 Task: Search stars by the type "Can be sponsored".
Action: Mouse moved to (1126, 103)
Screenshot: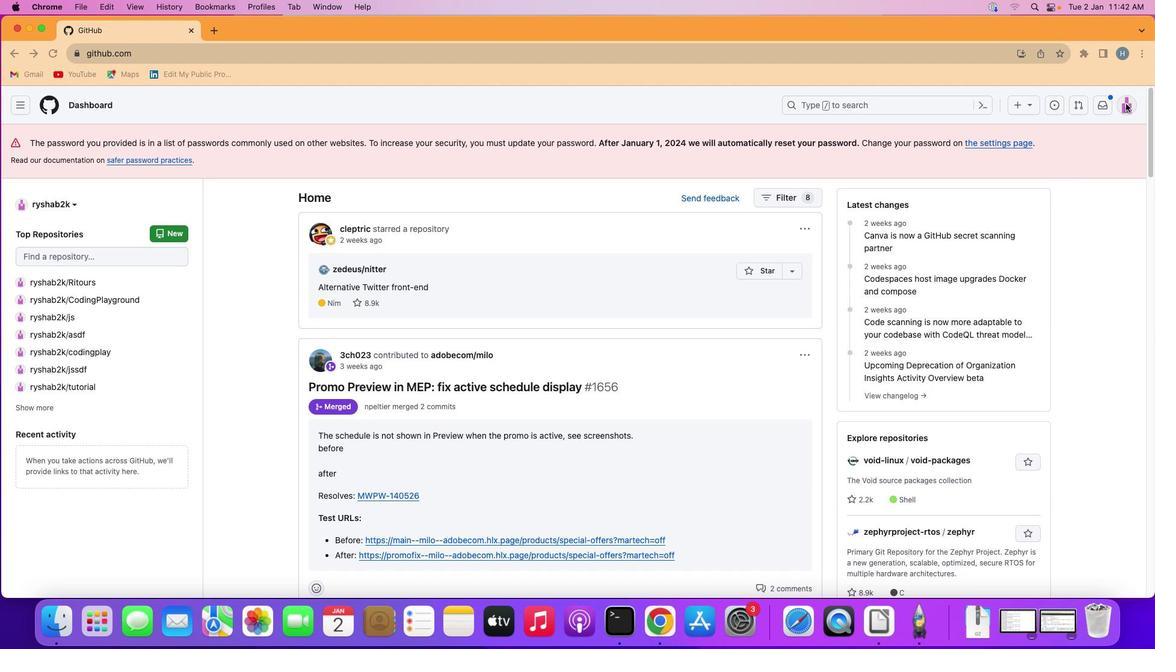 
Action: Mouse pressed left at (1126, 103)
Screenshot: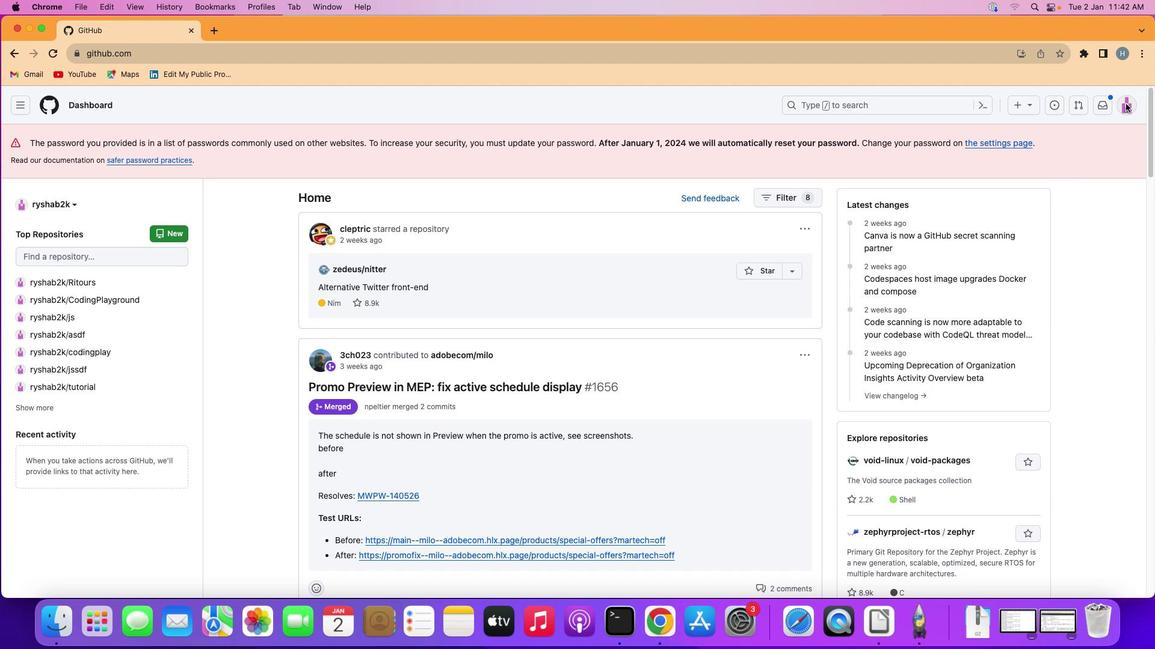 
Action: Mouse moved to (1126, 104)
Screenshot: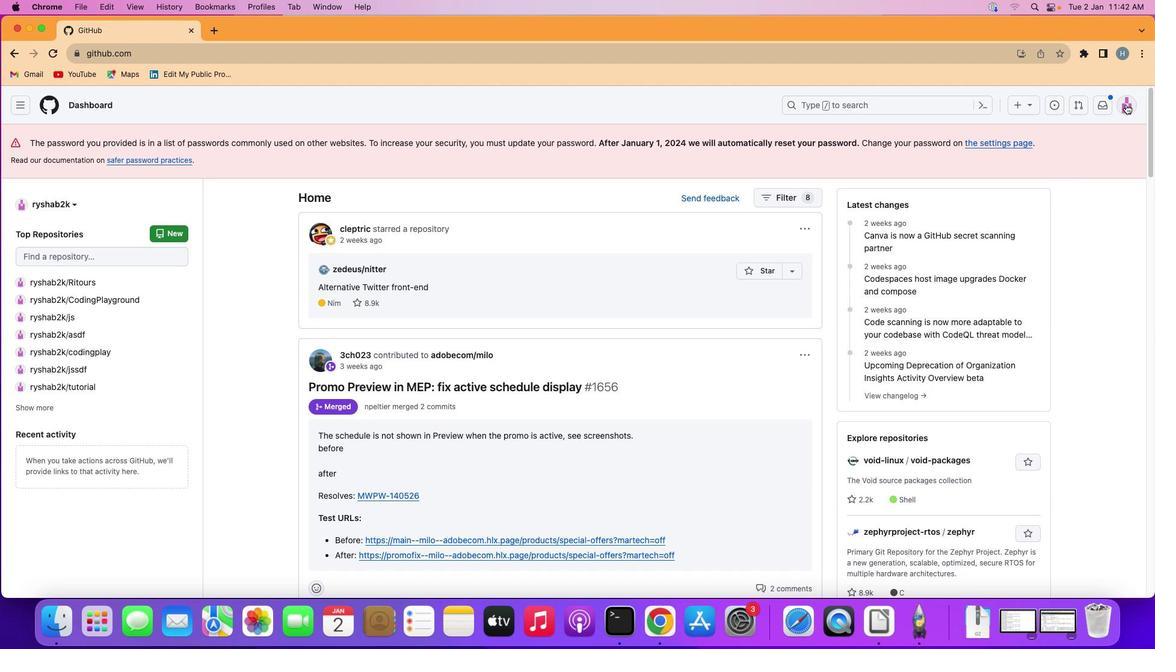 
Action: Mouse pressed left at (1126, 104)
Screenshot: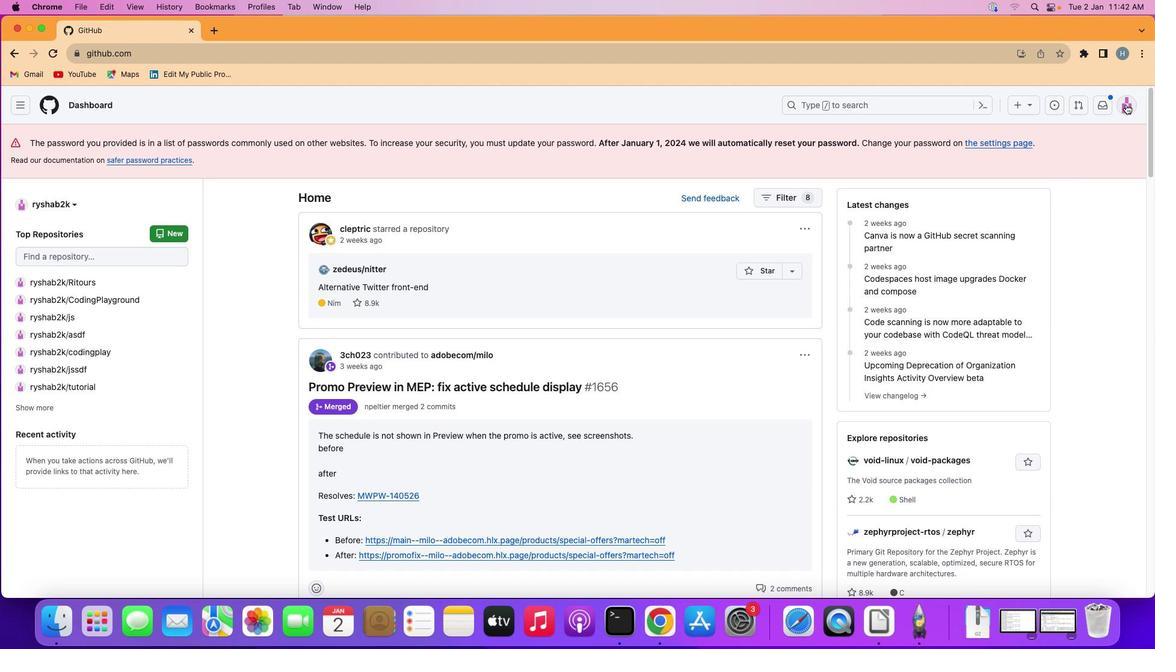 
Action: Mouse moved to (1022, 290)
Screenshot: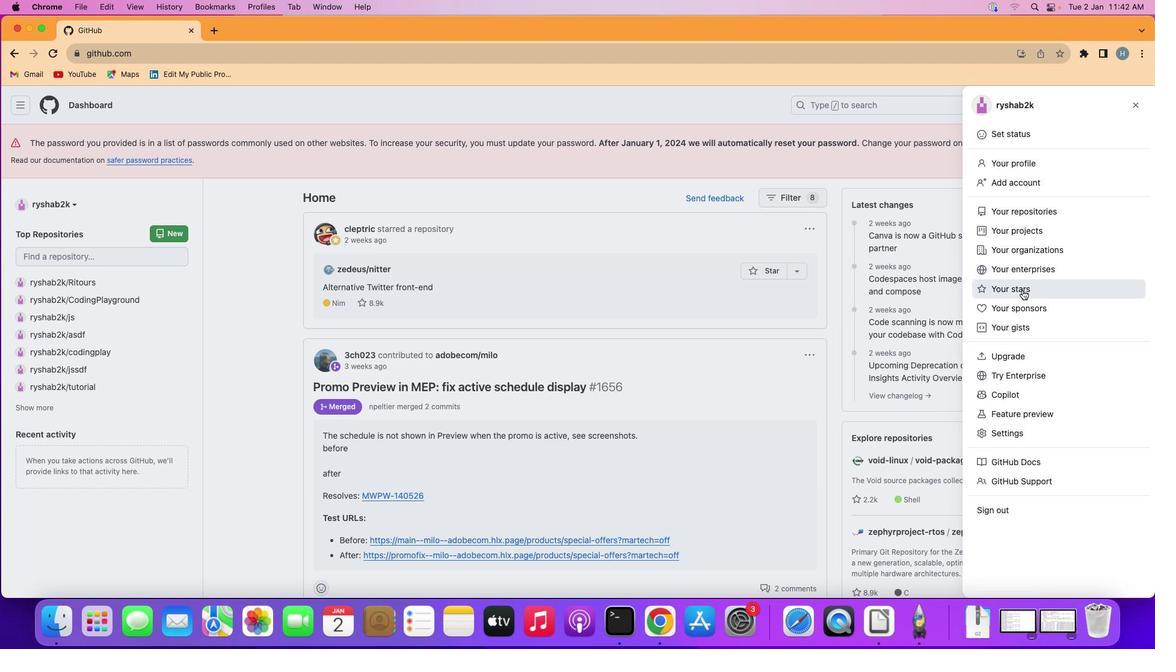 
Action: Mouse pressed left at (1022, 290)
Screenshot: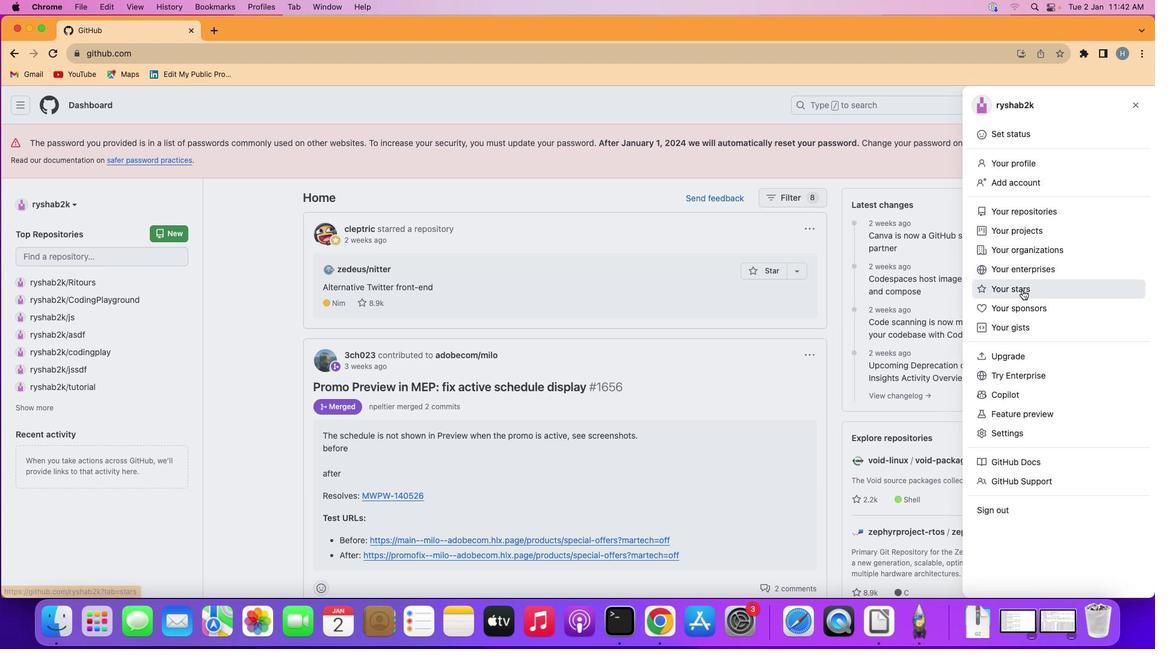
Action: Mouse moved to (1013, 291)
Screenshot: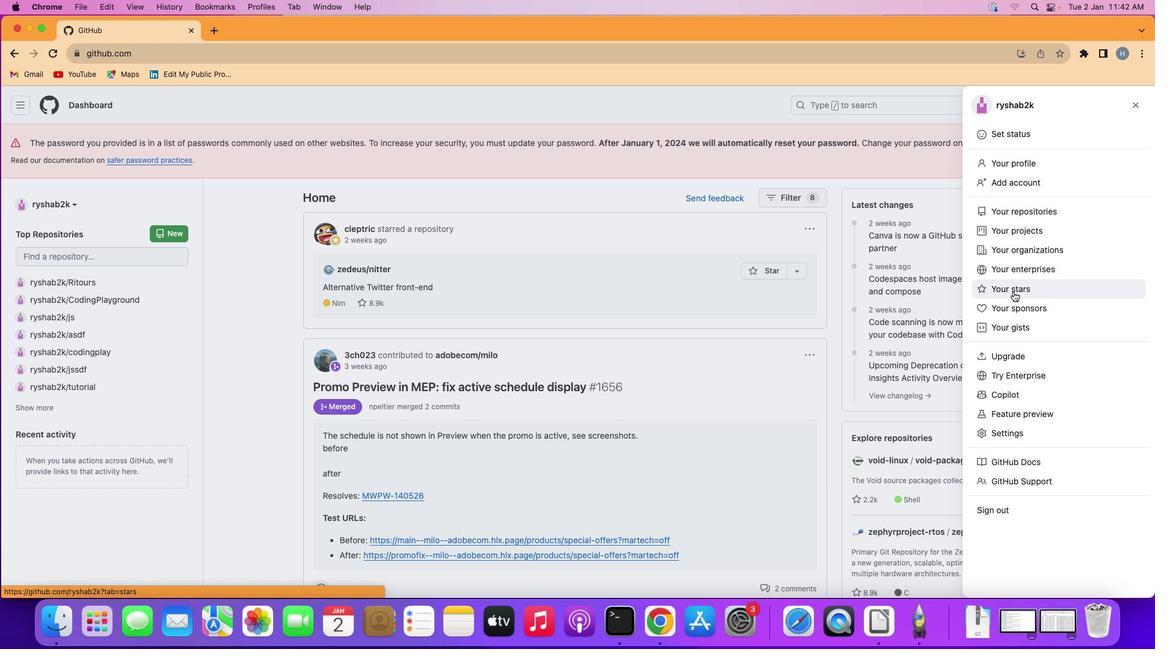 
Action: Mouse pressed left at (1013, 291)
Screenshot: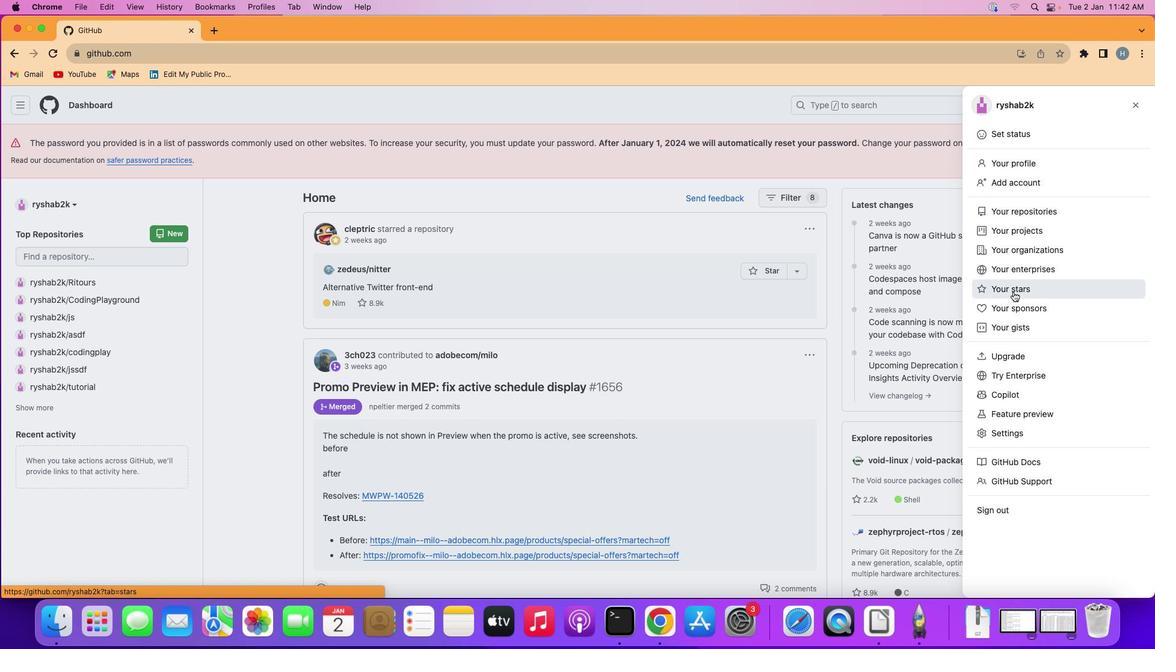 
Action: Mouse moved to (708, 422)
Screenshot: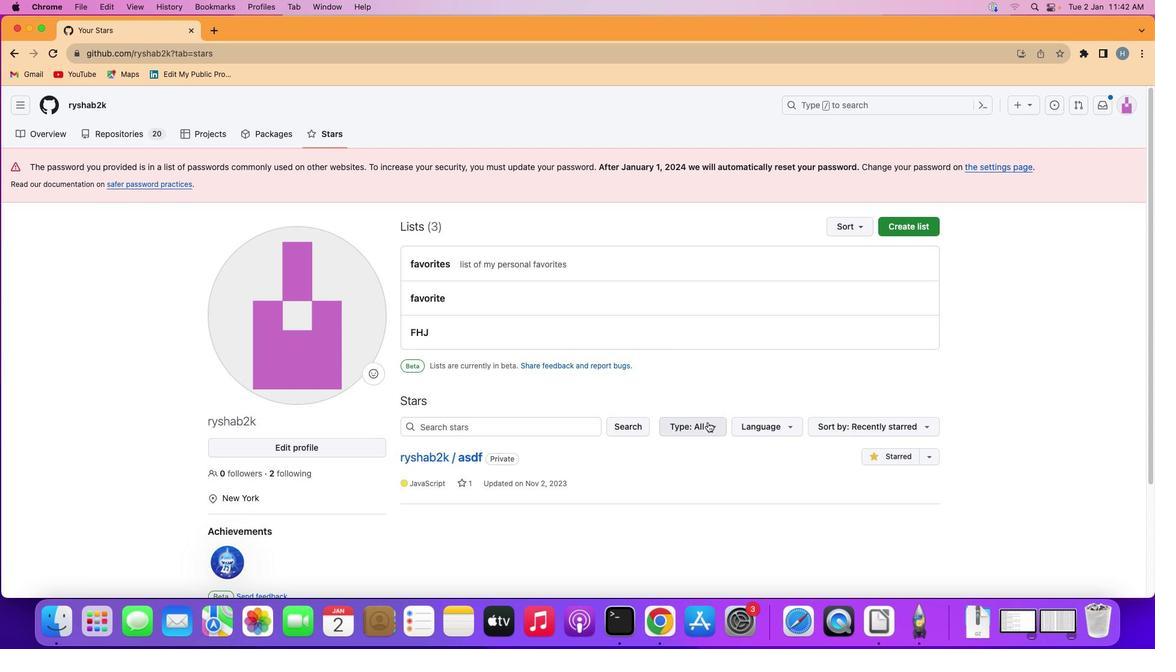 
Action: Mouse pressed left at (708, 422)
Screenshot: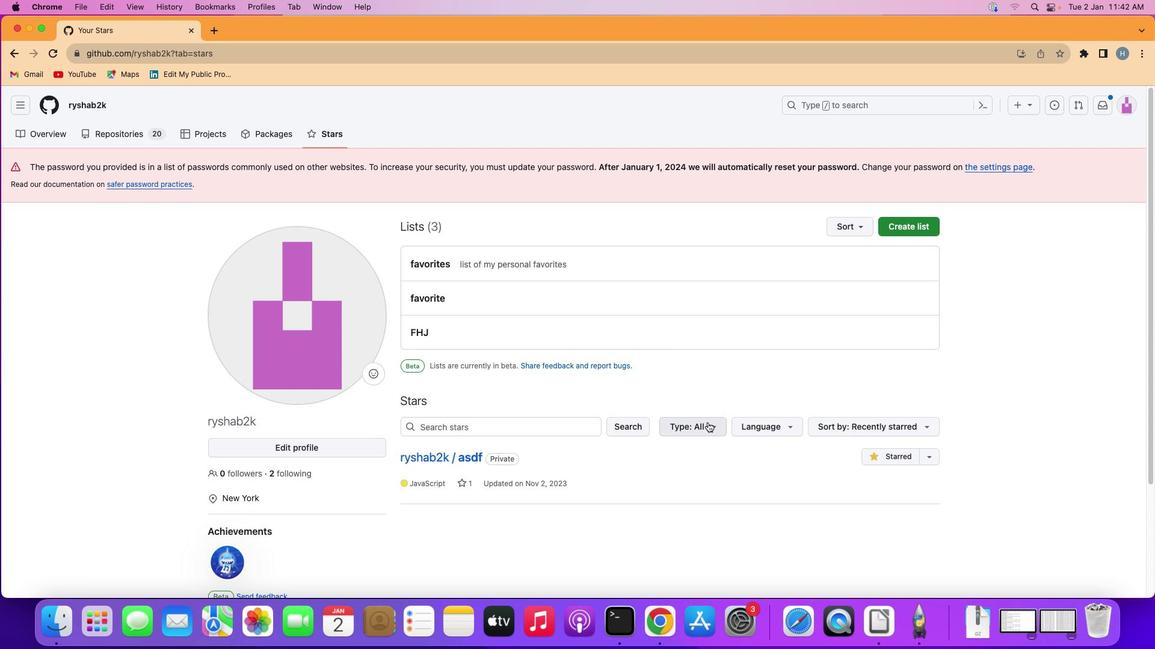 
Action: Mouse moved to (618, 551)
Screenshot: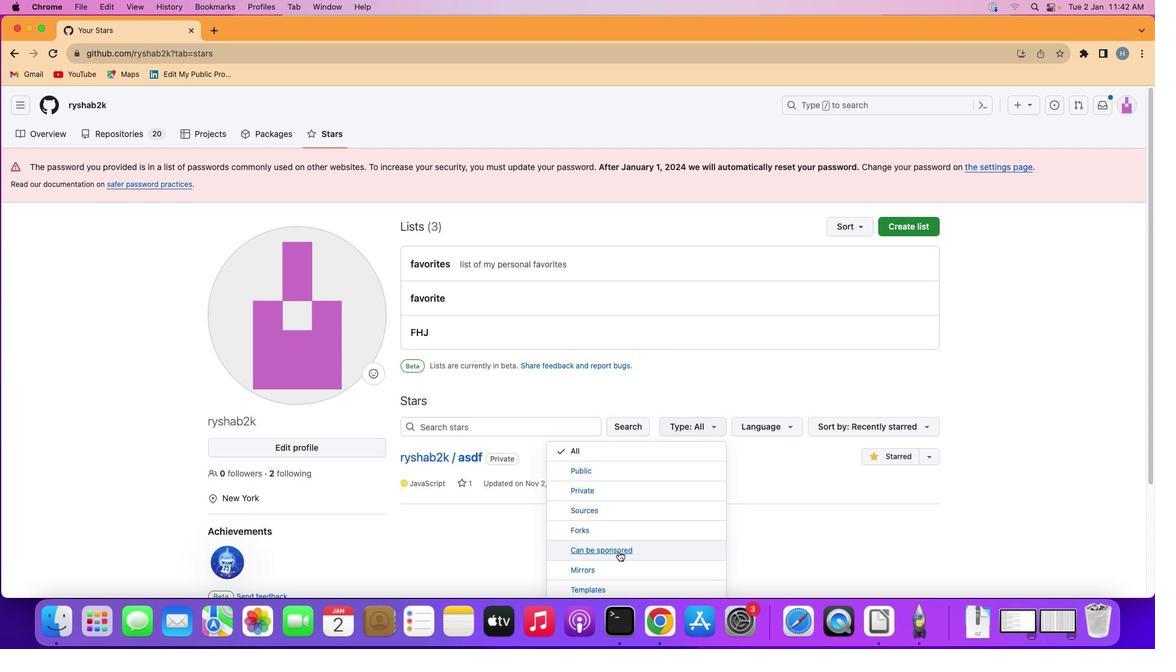 
Action: Mouse pressed left at (618, 551)
Screenshot: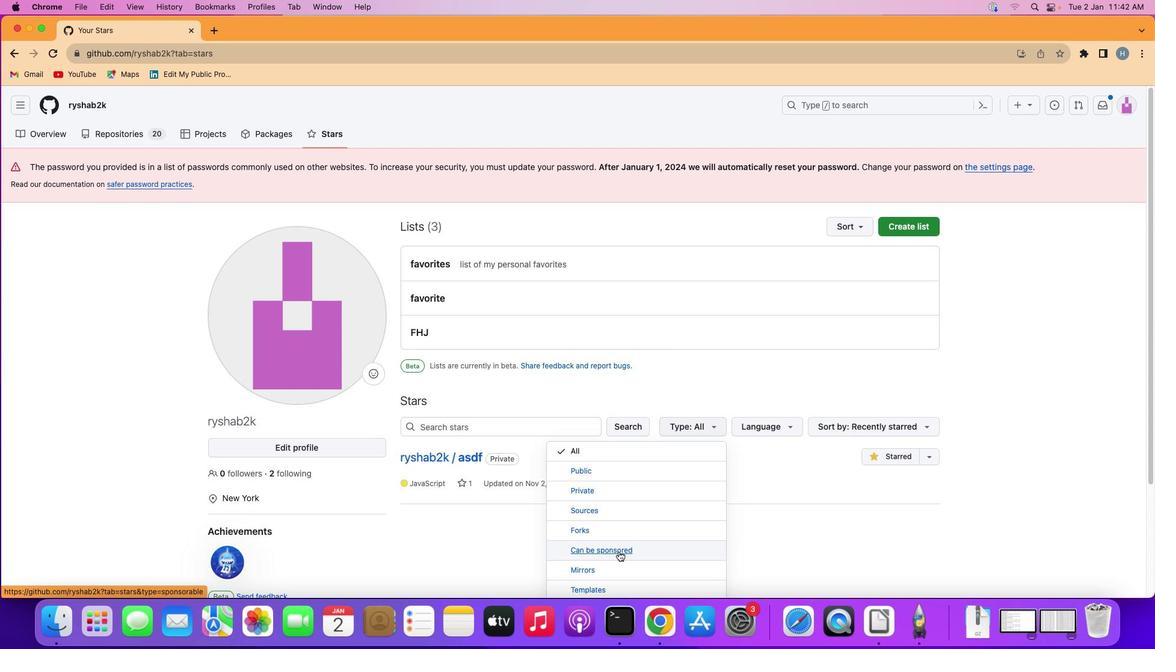 
